 Task: Create a section Rocket Road and in the section, add a milestone Software quality assurance (SQA) improvement in the project ClickTech
Action: Mouse moved to (66, 304)
Screenshot: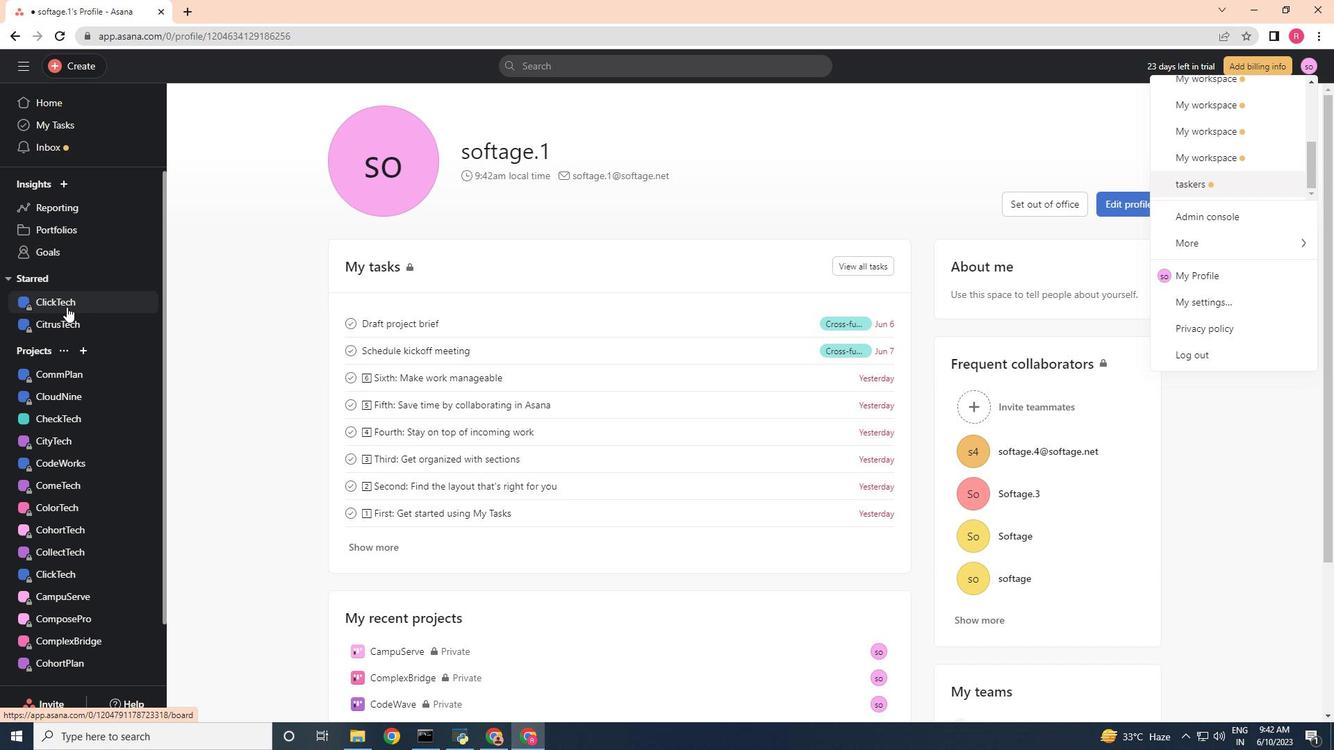 
Action: Mouse pressed left at (66, 304)
Screenshot: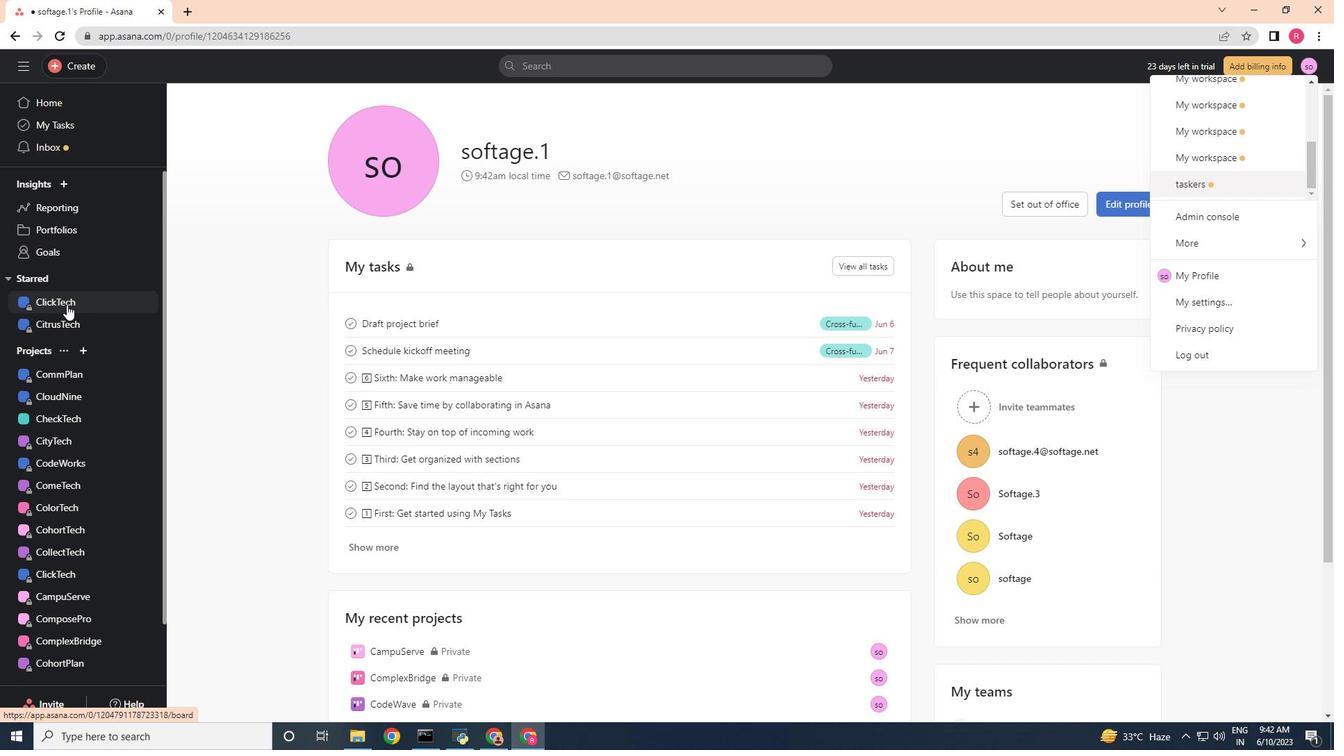 
Action: Mouse moved to (573, 715)
Screenshot: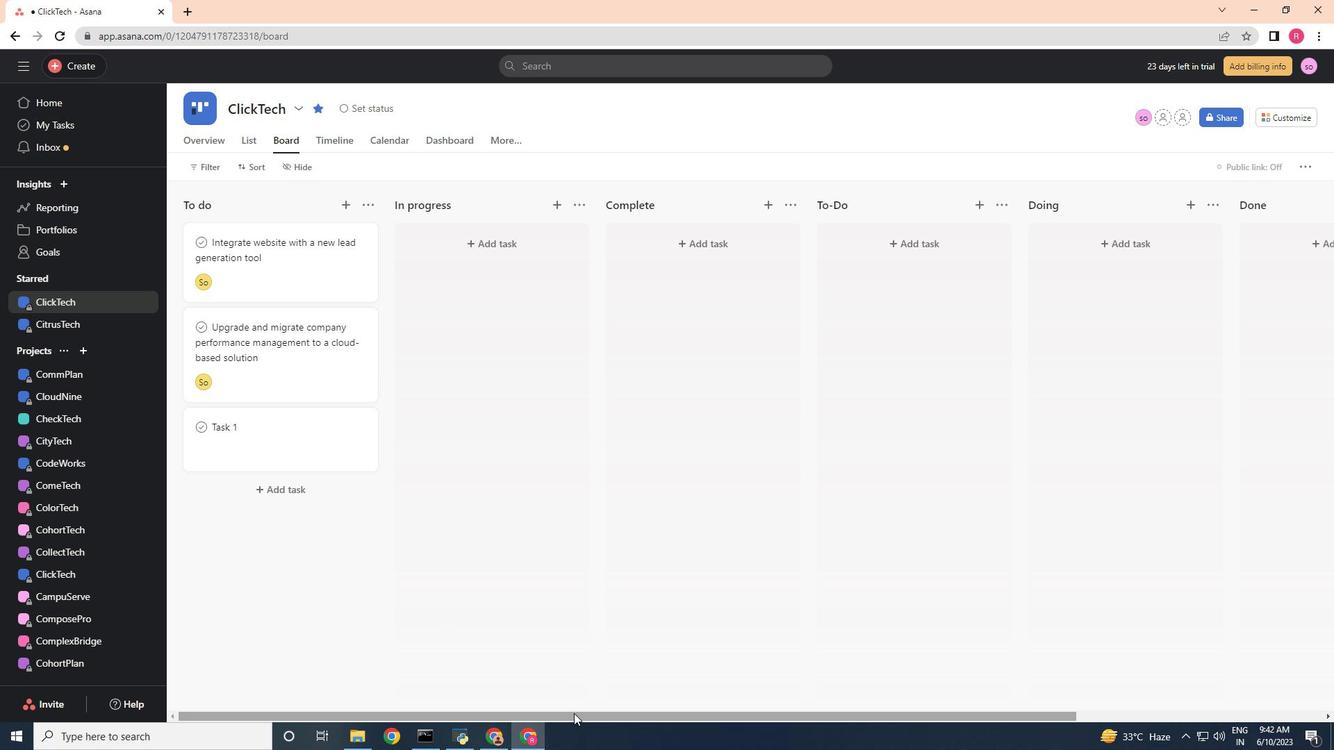 
Action: Mouse pressed left at (573, 715)
Screenshot: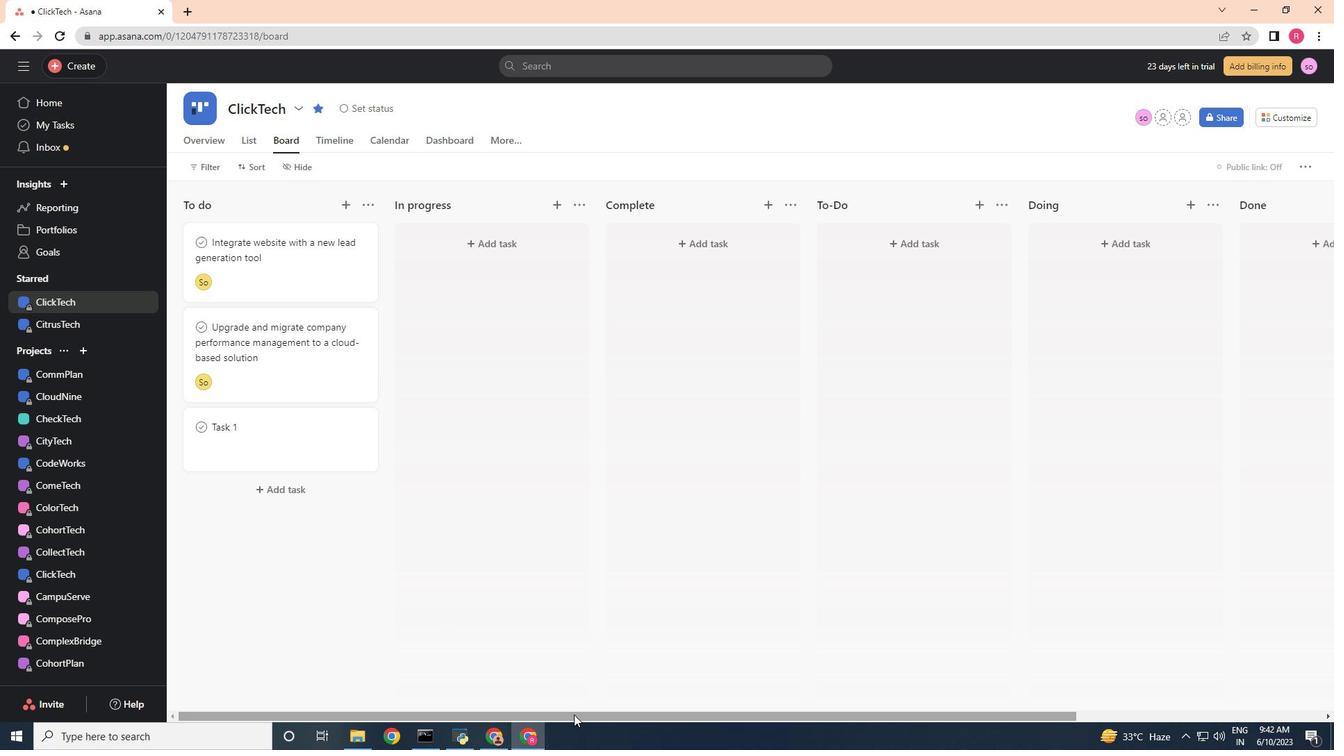 
Action: Mouse moved to (1145, 204)
Screenshot: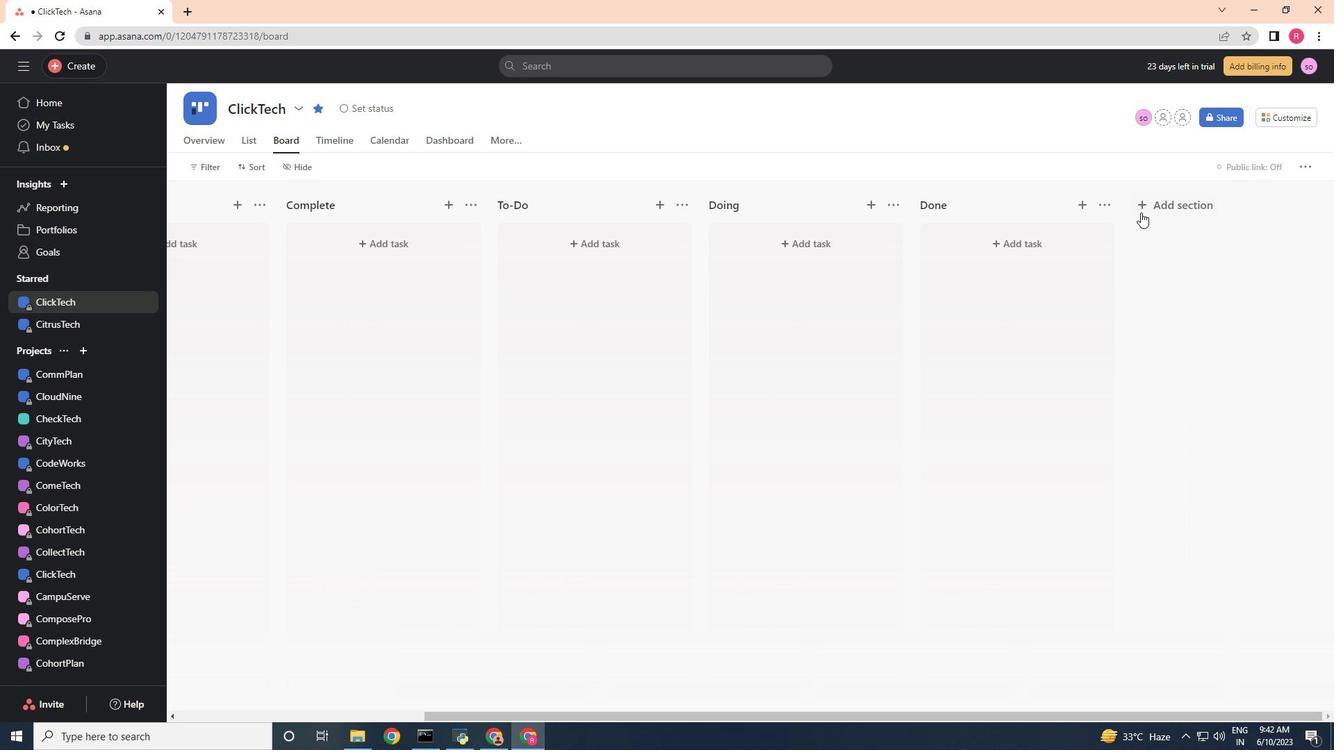 
Action: Mouse pressed left at (1145, 204)
Screenshot: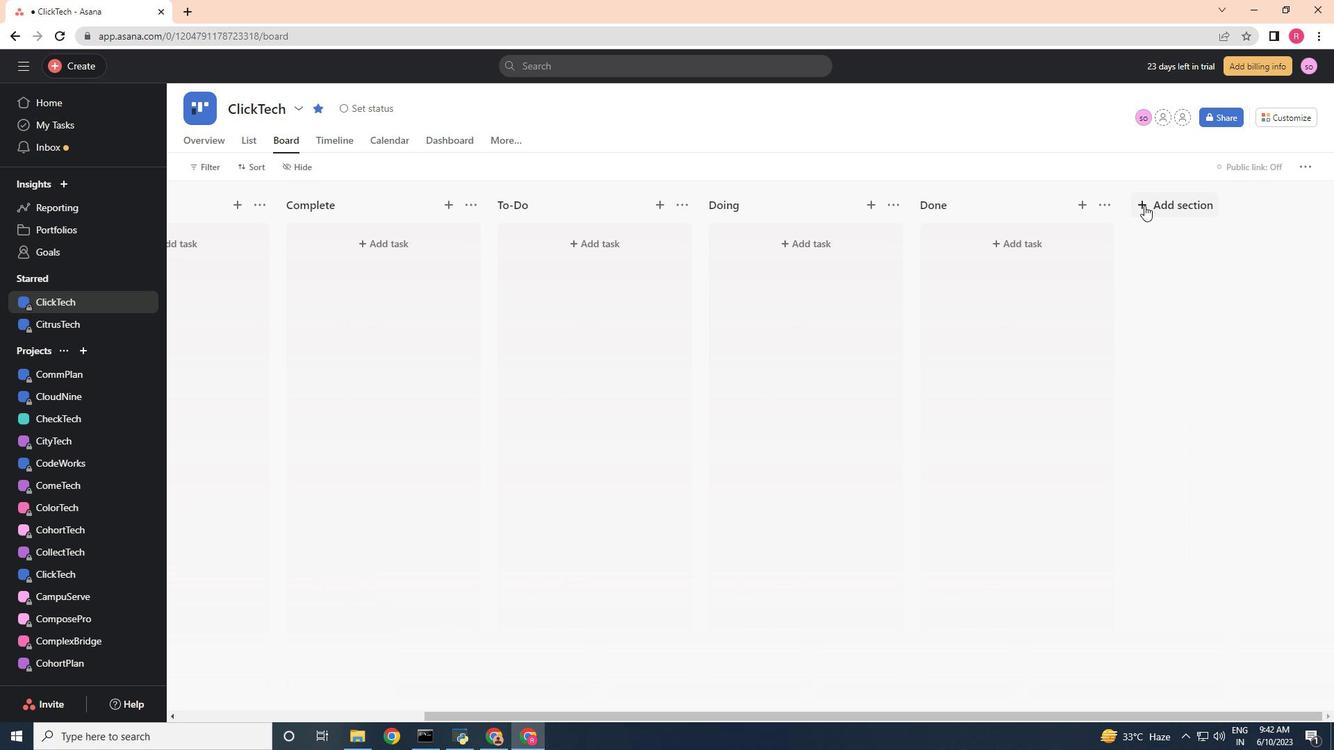 
Action: Key pressed <Key.shift>Roclet<Key.space><Key.shift>Road
Screenshot: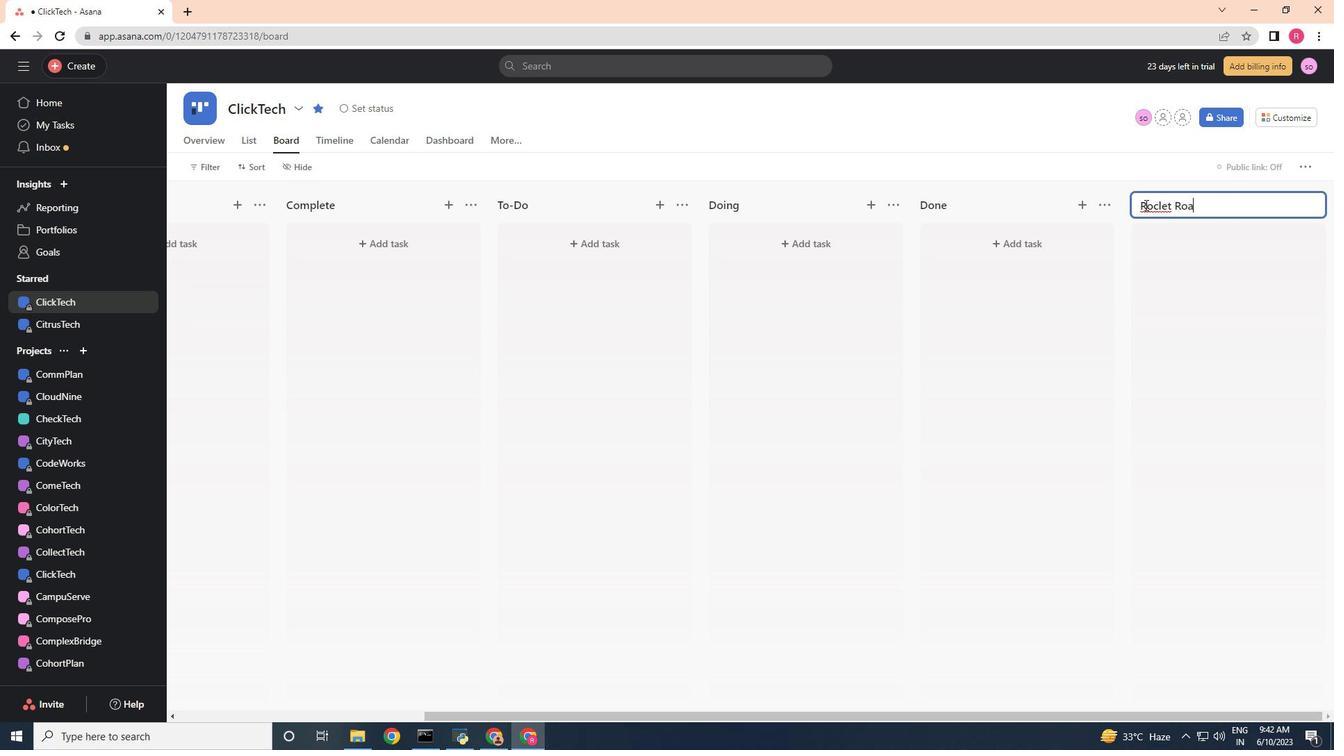 
Action: Mouse moved to (1159, 203)
Screenshot: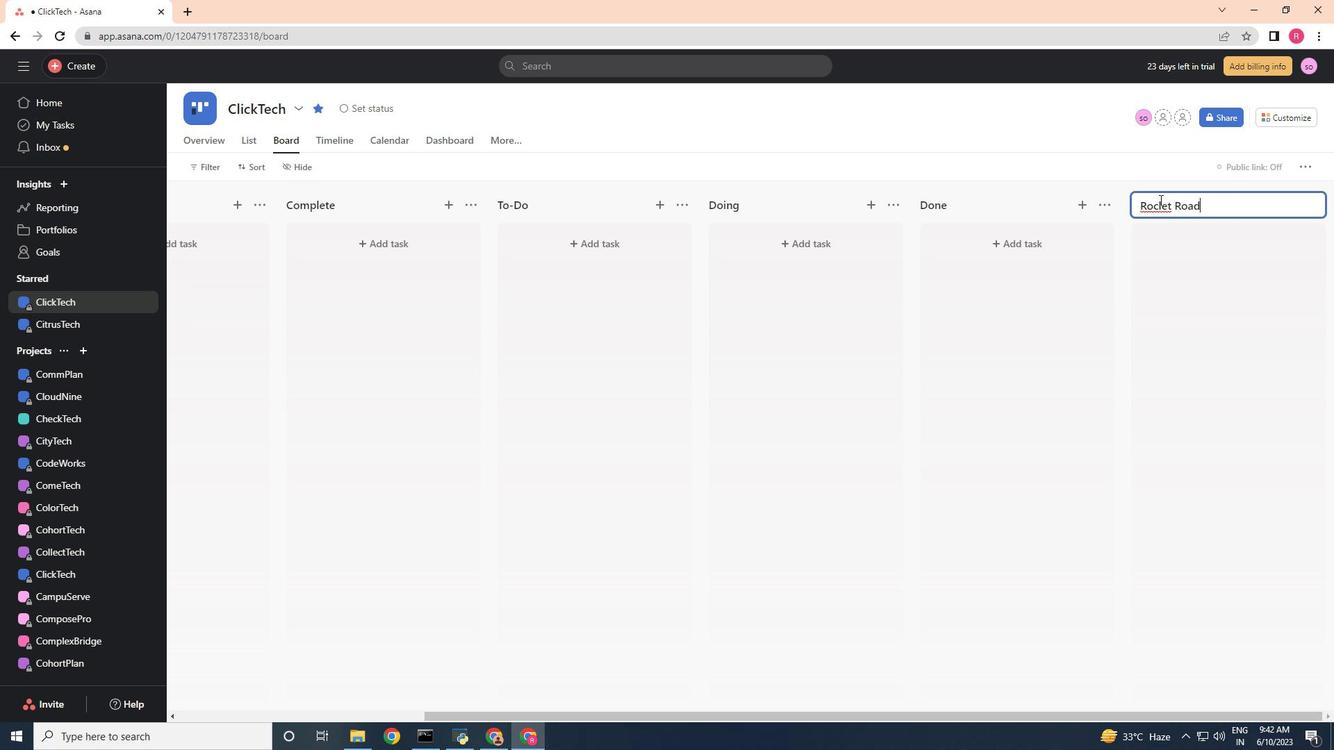 
Action: Mouse pressed left at (1159, 203)
Screenshot: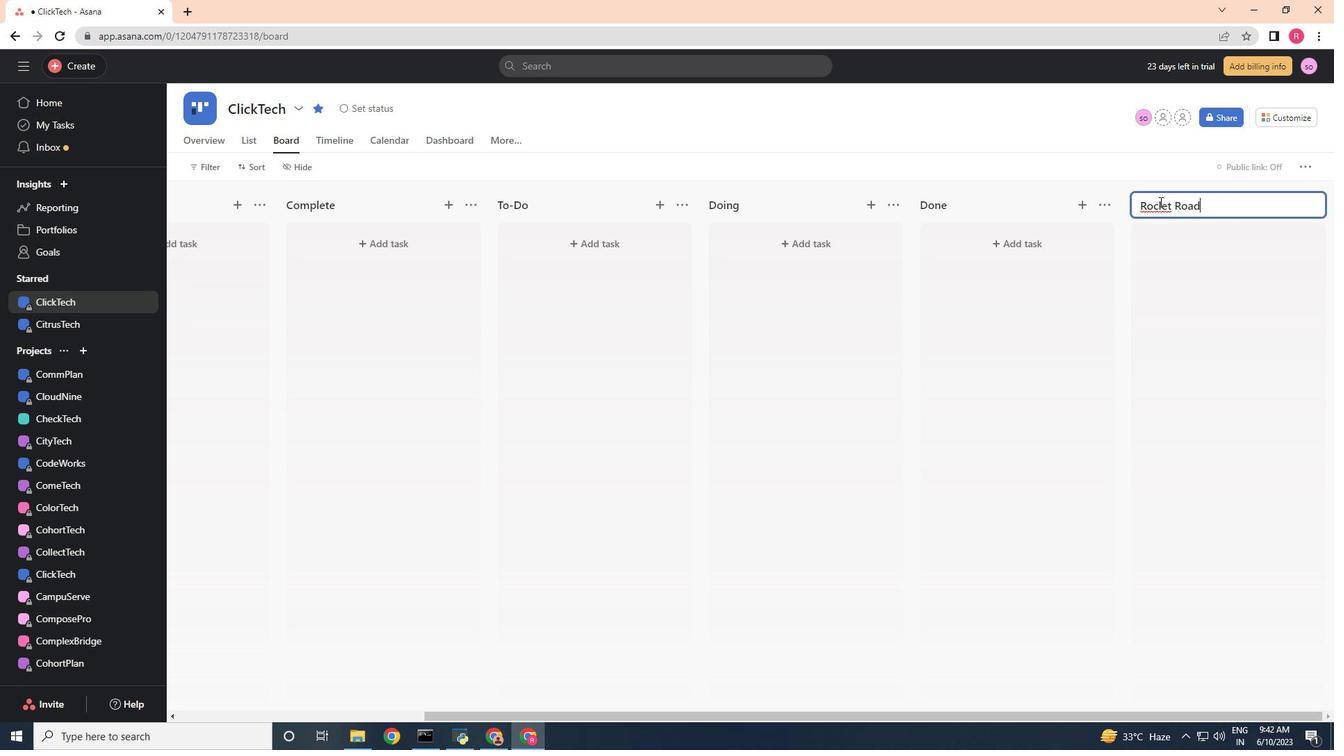 
Action: Mouse moved to (1163, 204)
Screenshot: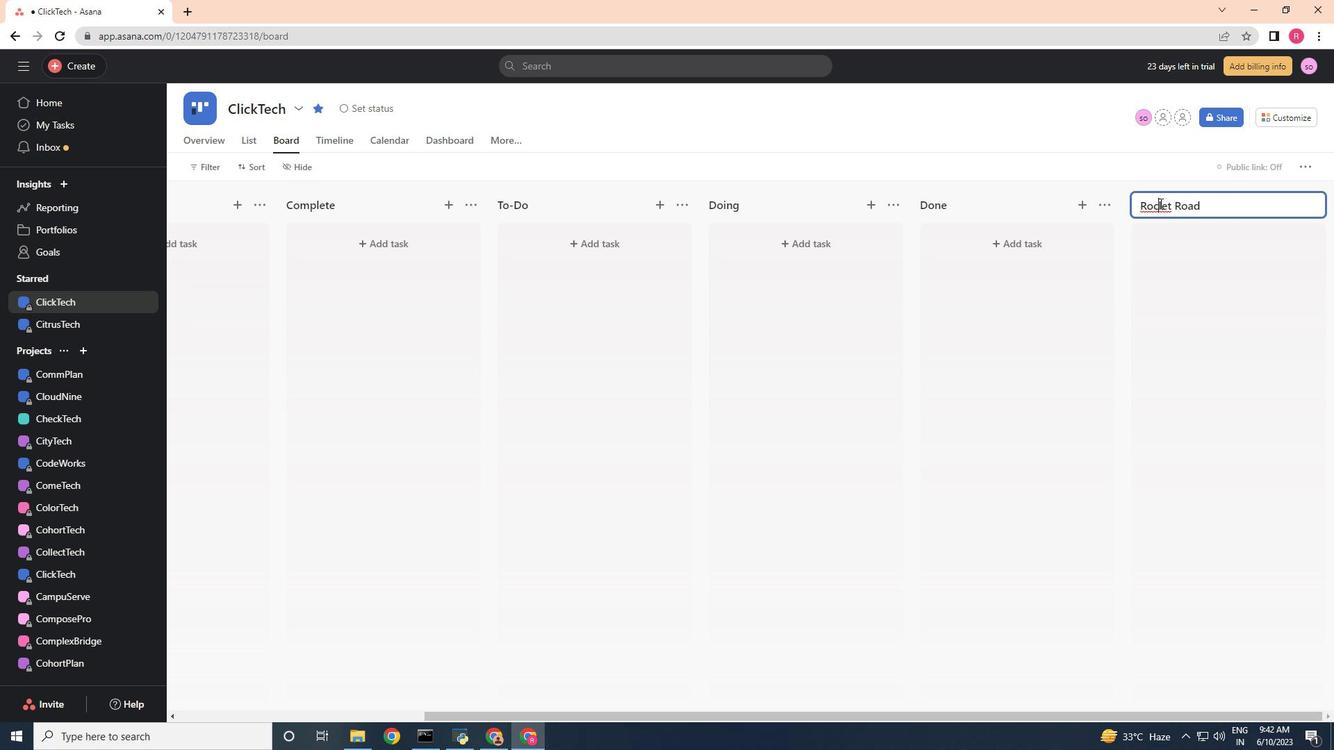 
Action: Mouse pressed left at (1163, 204)
Screenshot: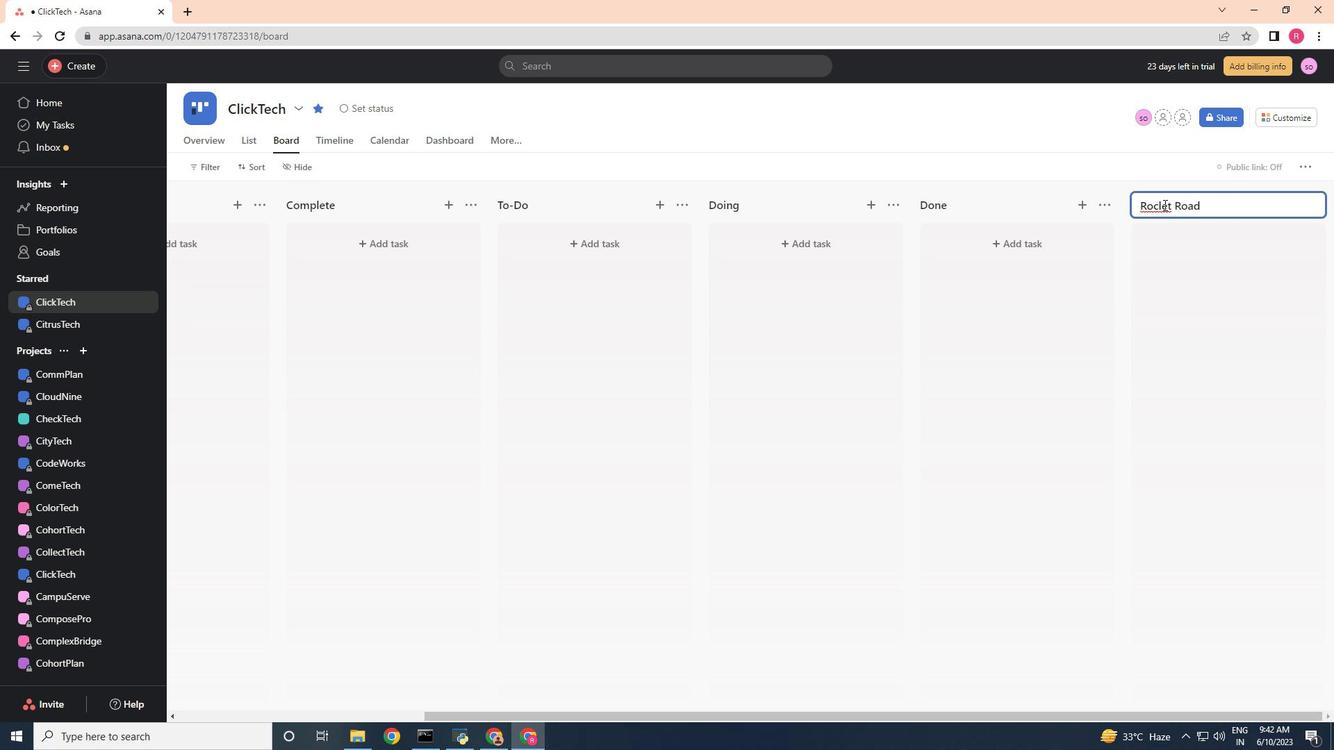 
Action: Mouse moved to (1173, 211)
Screenshot: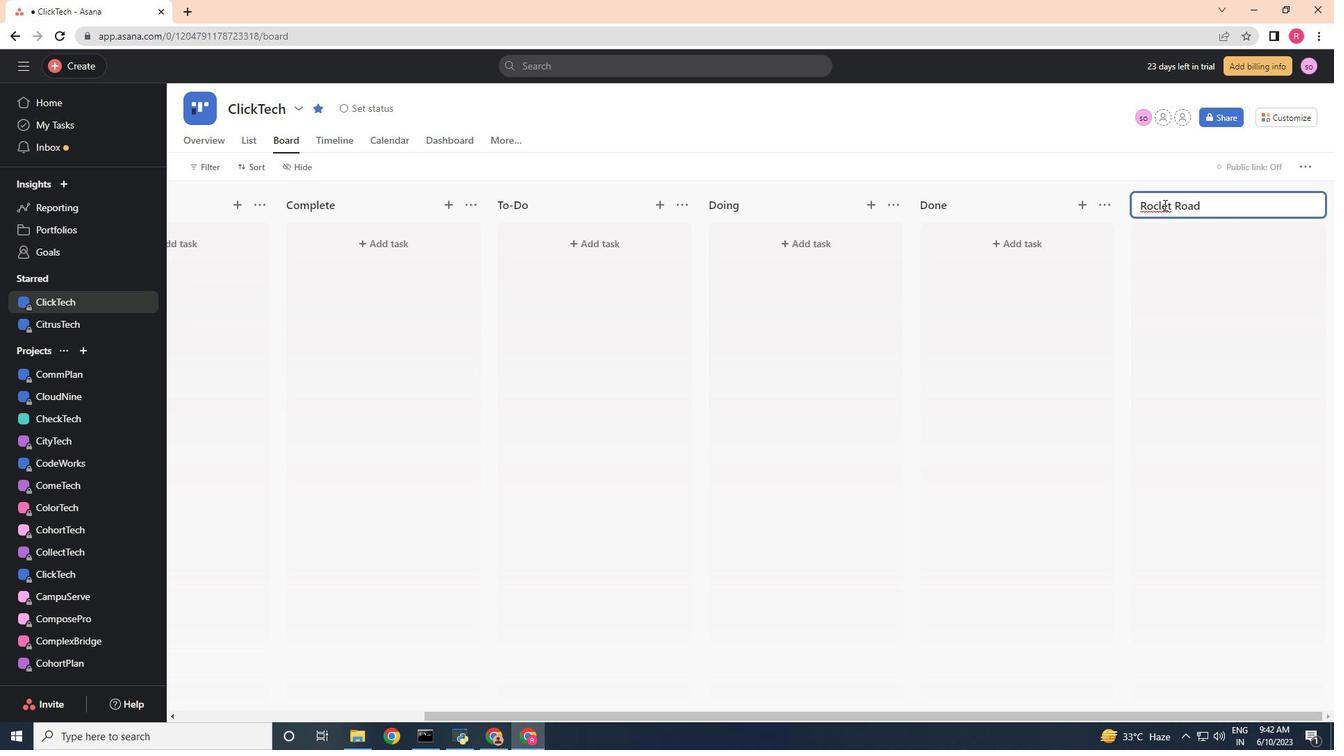 
Action: Key pressed <Key.backspace>
Screenshot: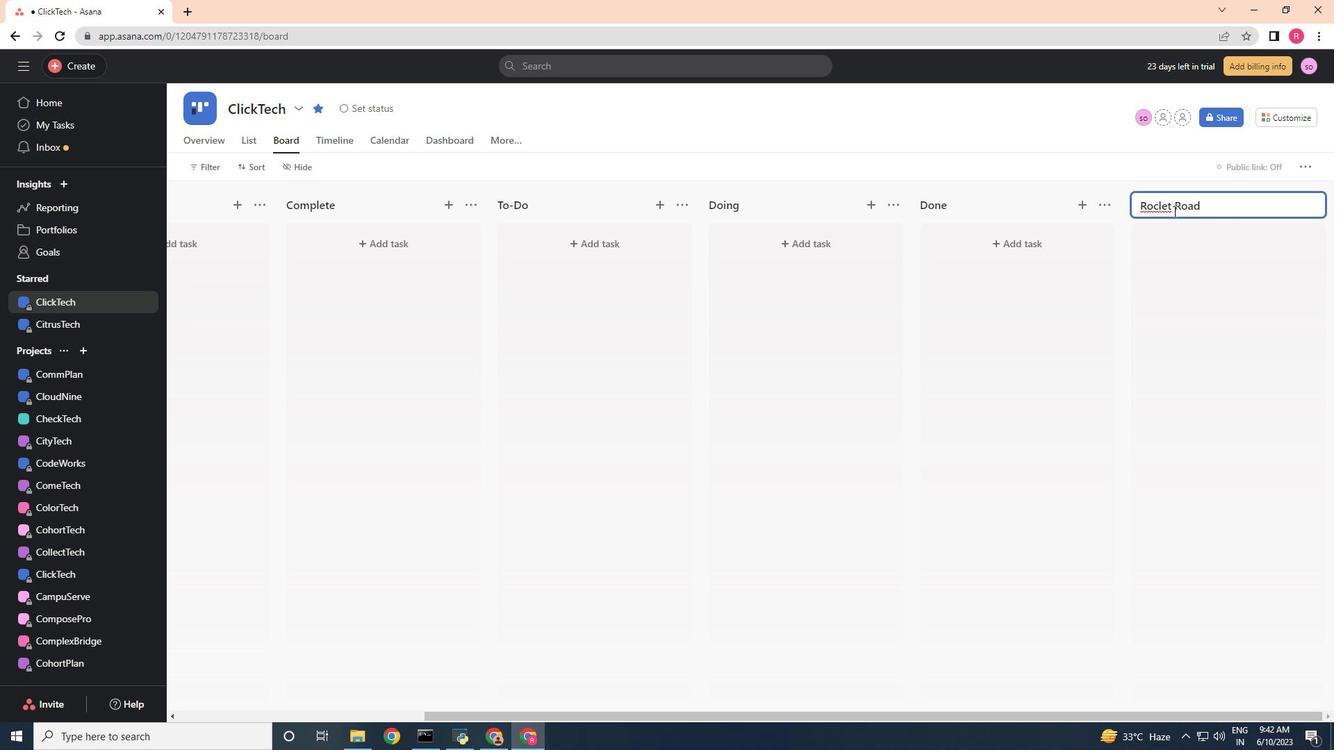 
Action: Mouse moved to (1170, 216)
Screenshot: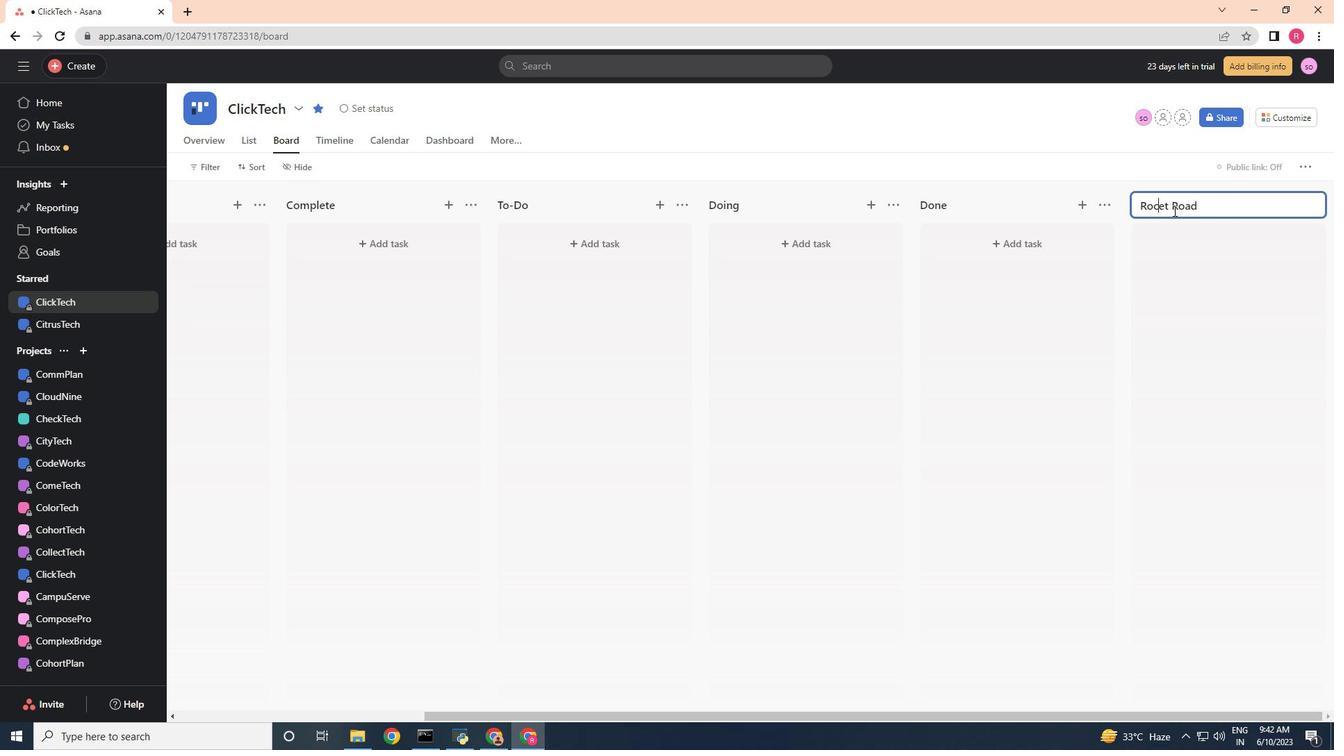 
Action: Key pressed k
Screenshot: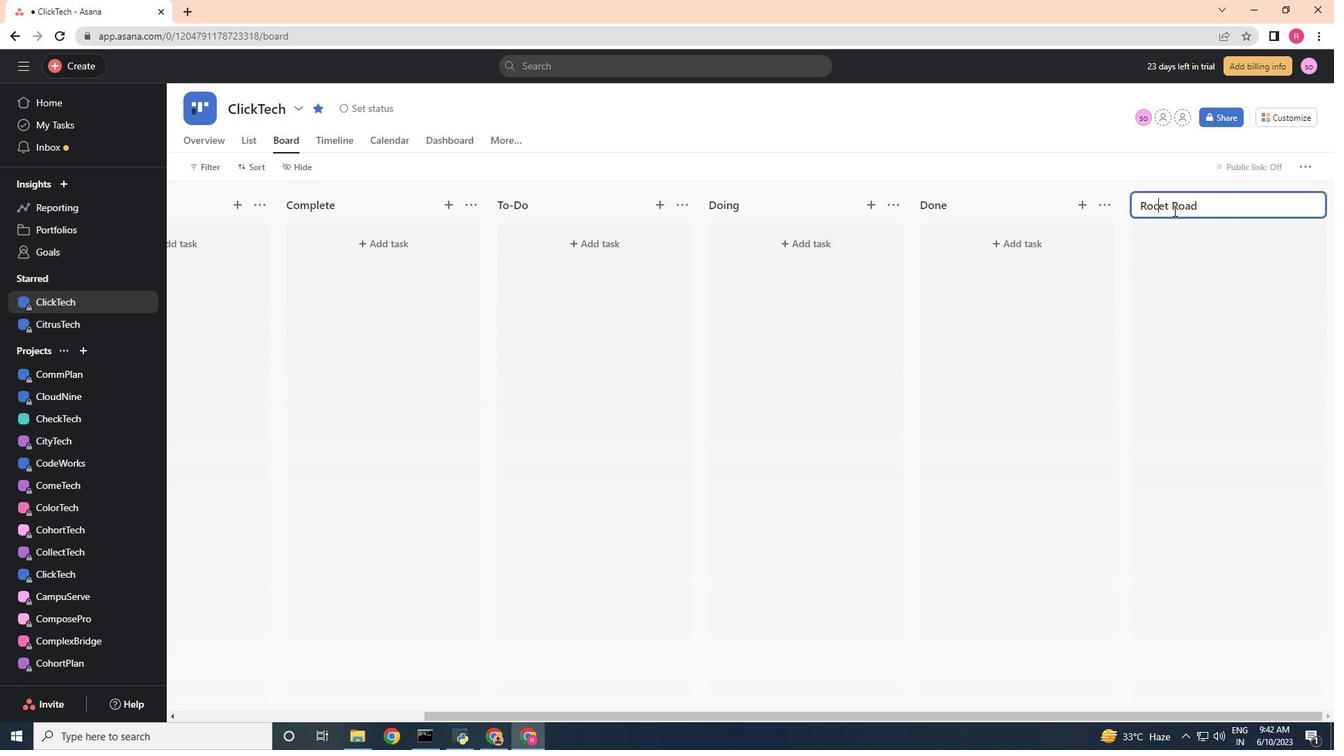 
Action: Mouse moved to (1216, 204)
Screenshot: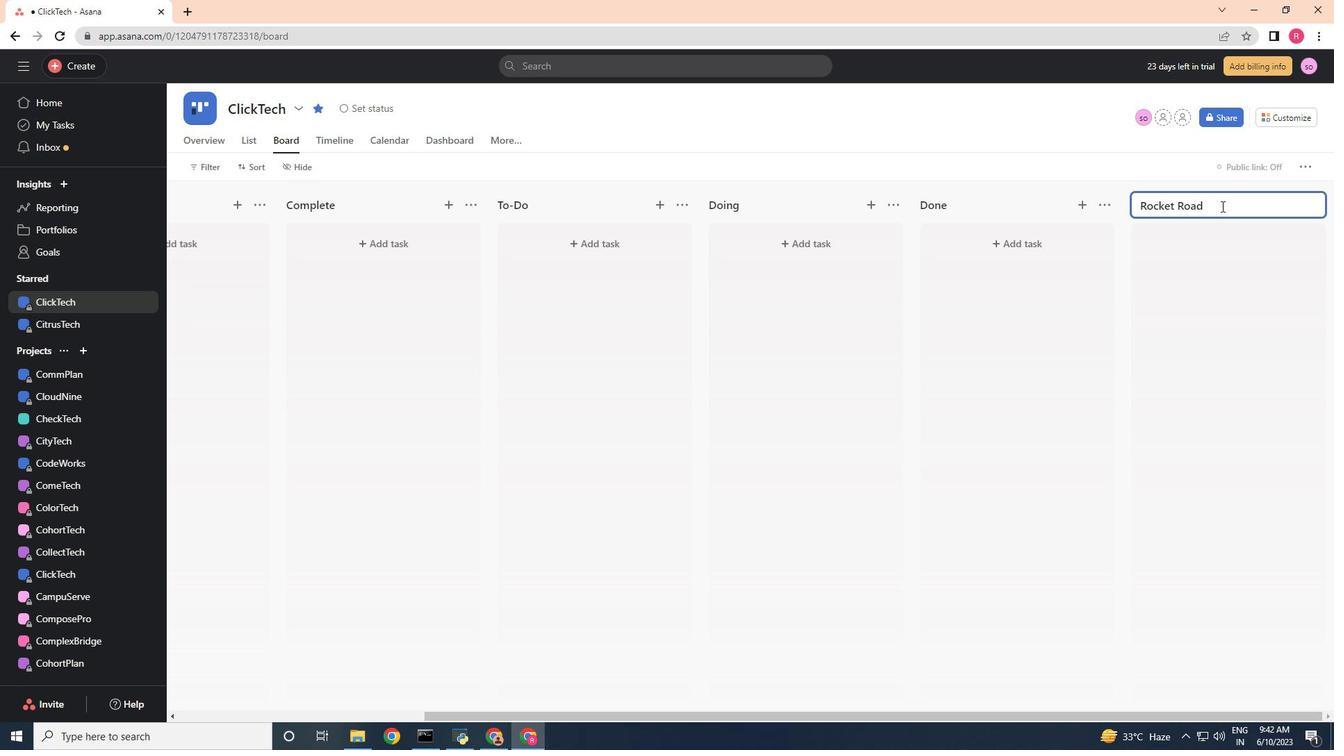 
Action: Key pressed <Key.enter>
Screenshot: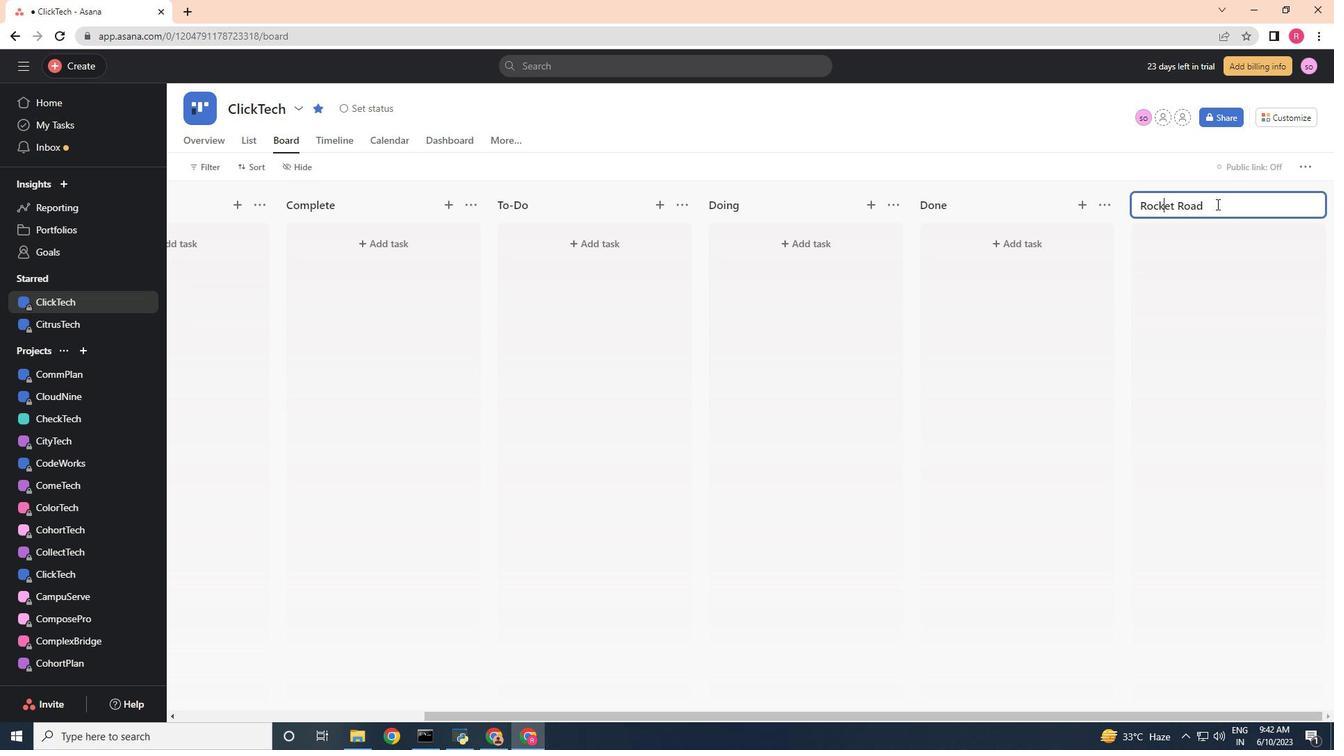 
Action: Mouse moved to (990, 244)
Screenshot: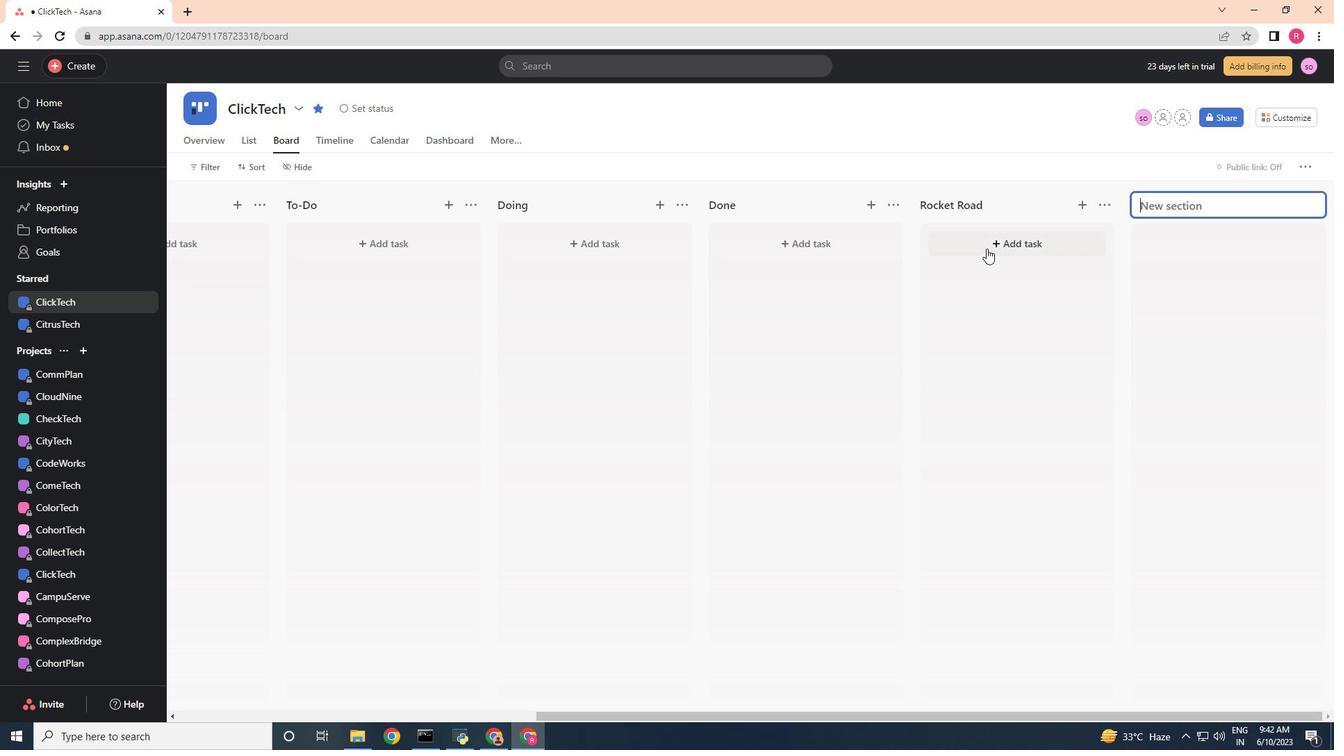 
Action: Mouse pressed left at (990, 244)
Screenshot: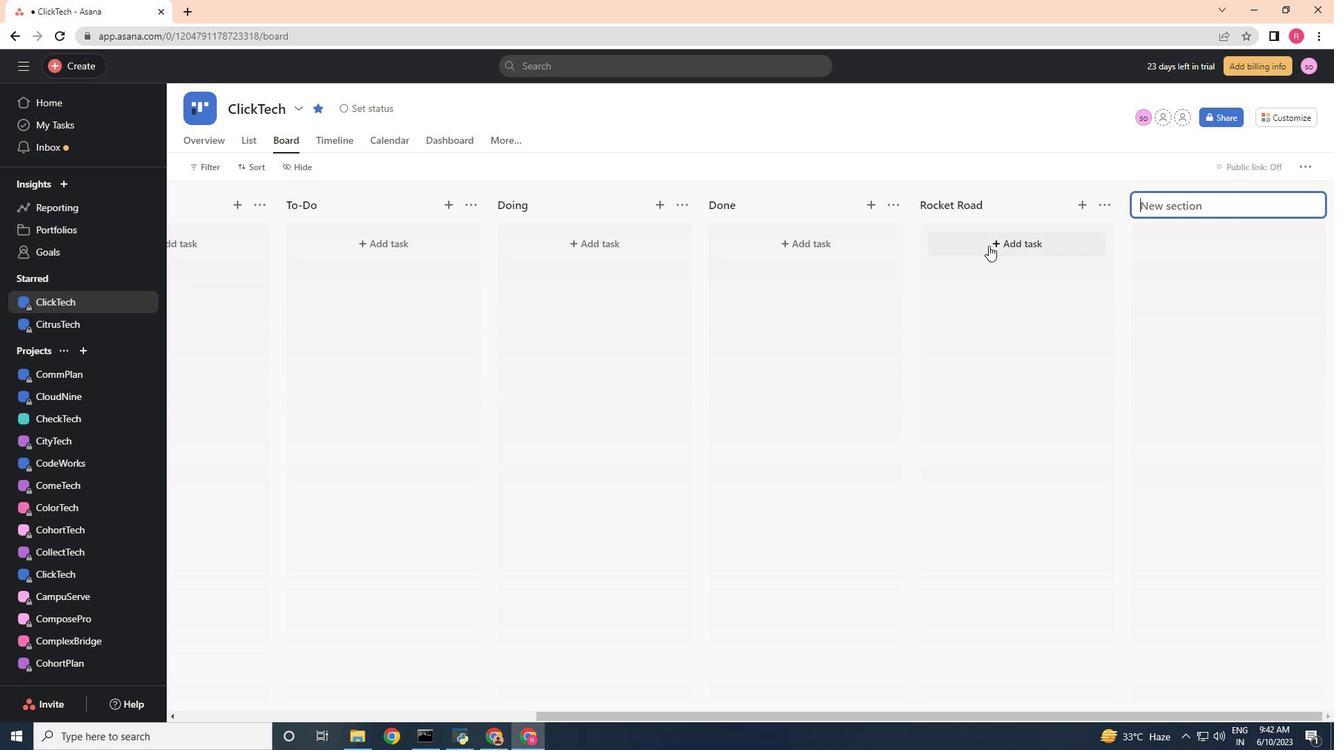 
Action: Key pressed <Key.shift>Software<Key.space>quality<Key.space>assurance
Screenshot: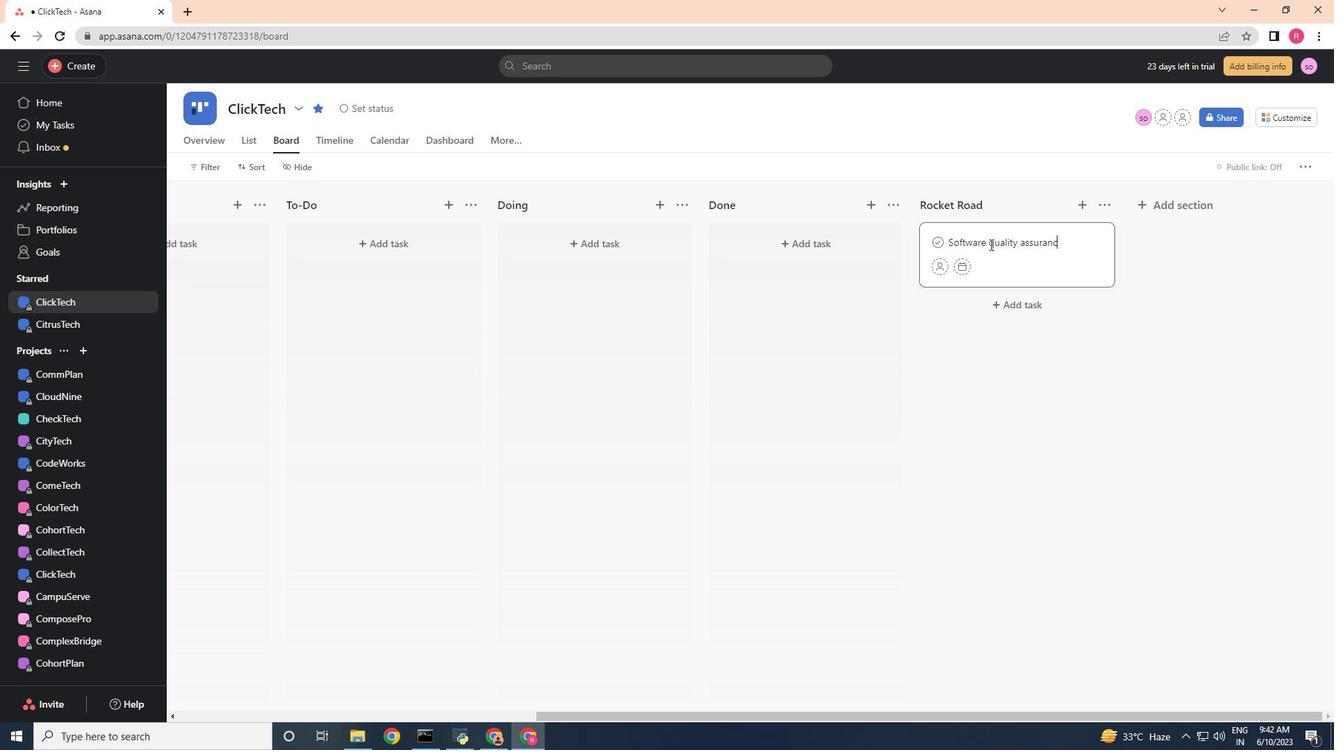 
Action: Mouse moved to (992, 254)
Screenshot: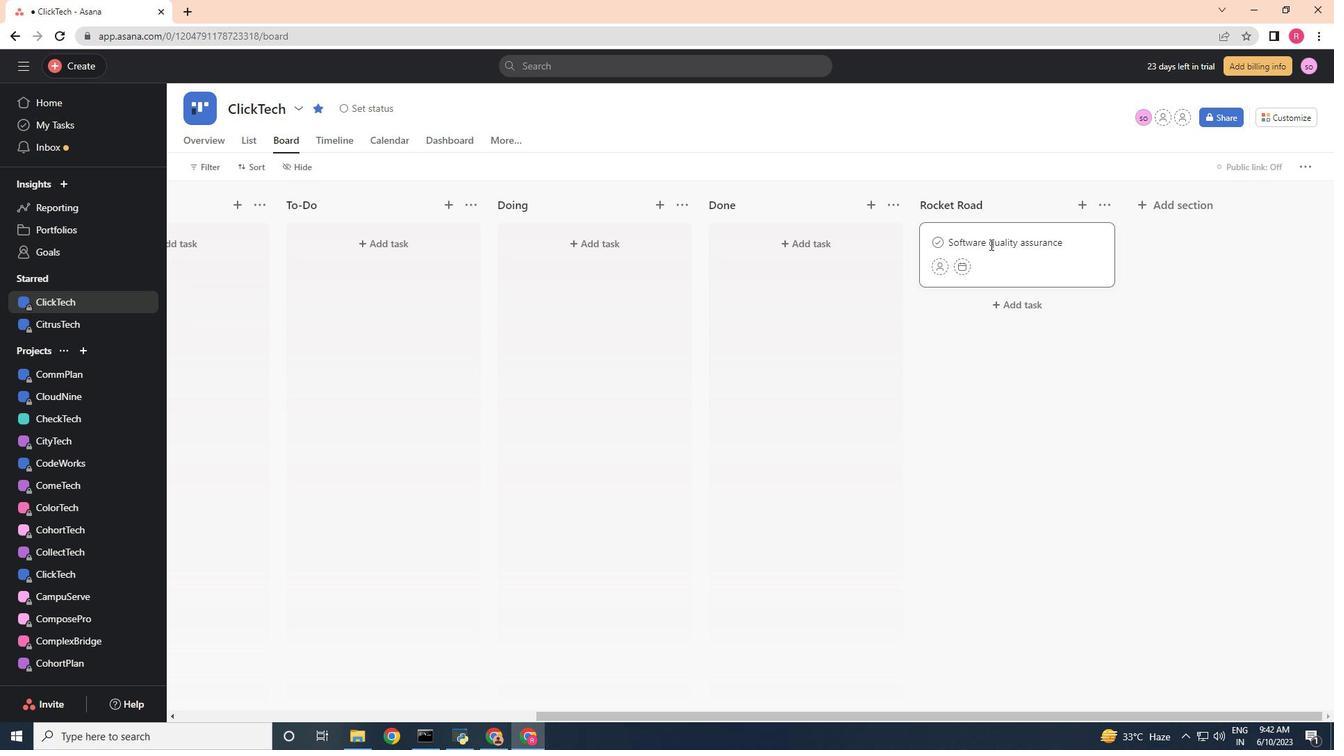 
Action: Mouse pressed right at (992, 254)
Screenshot: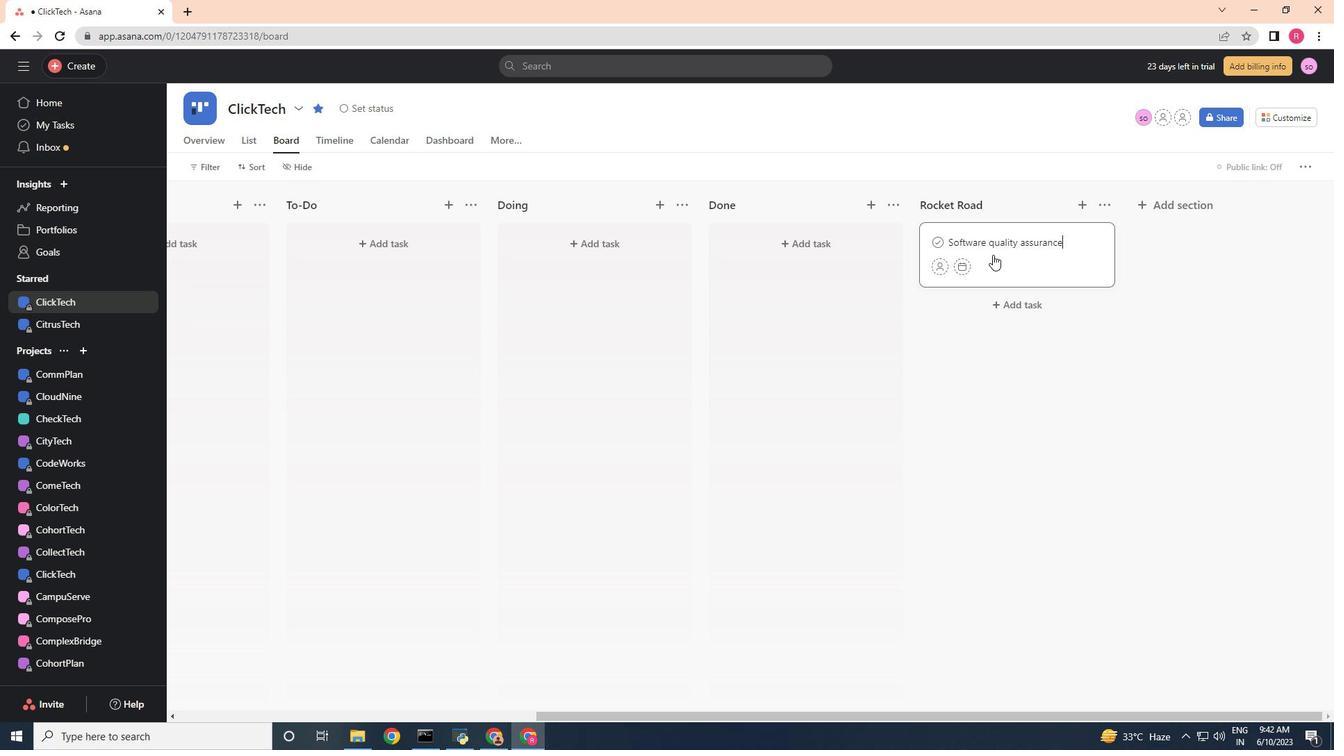 
Action: Mouse moved to (1054, 495)
Screenshot: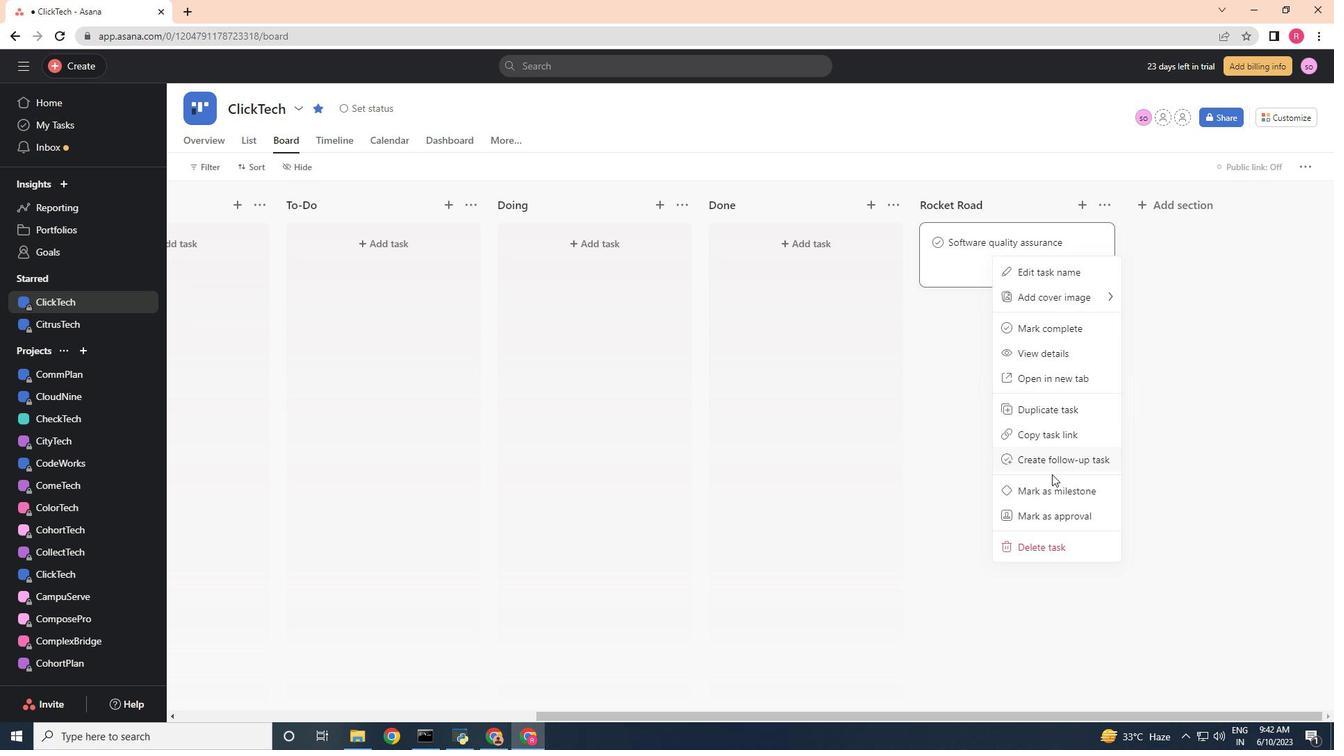 
Action: Mouse pressed left at (1054, 495)
Screenshot: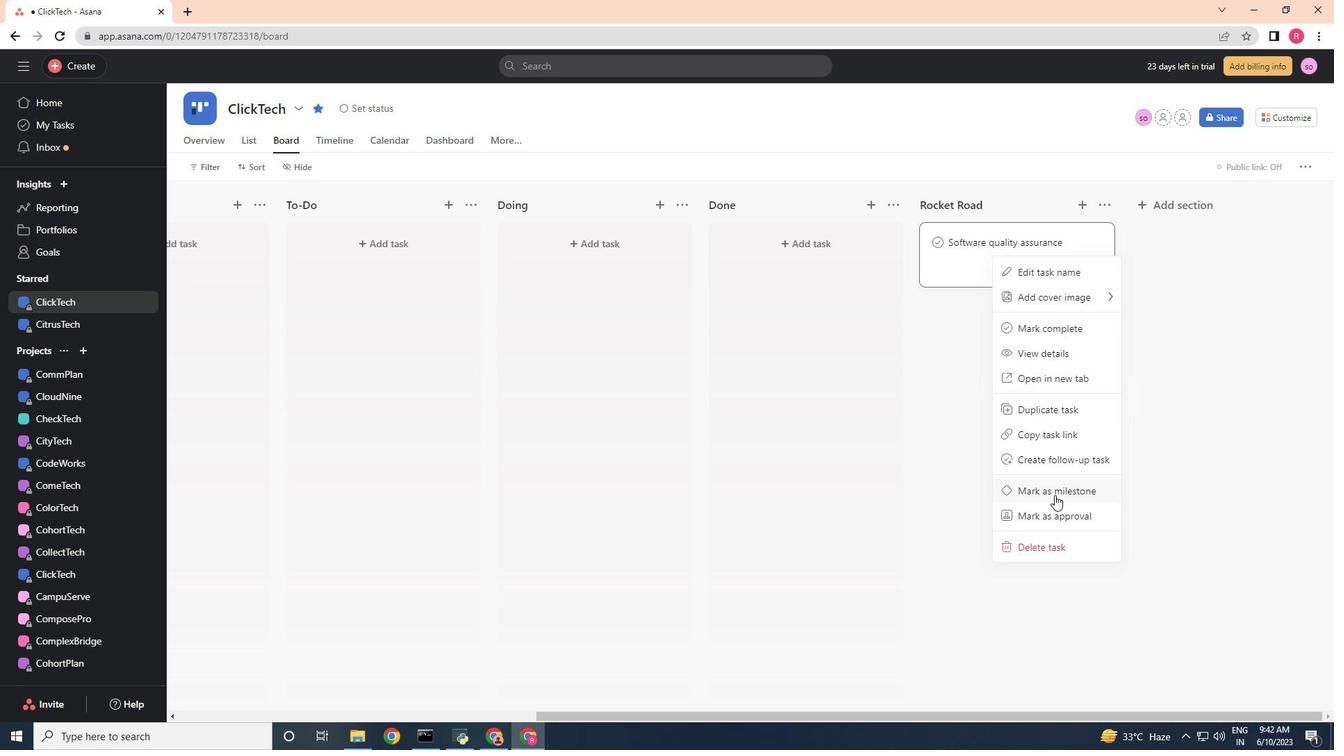 
Action: Mouse moved to (992, 483)
Screenshot: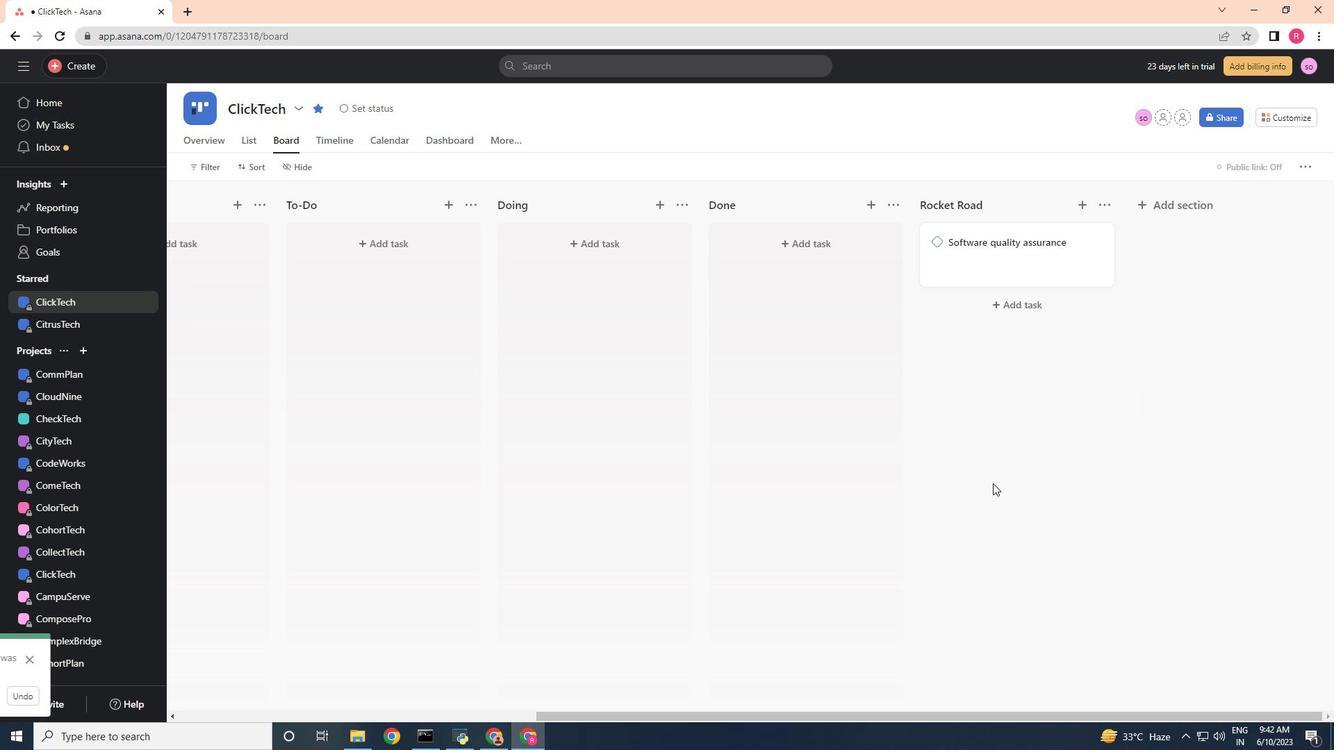 
